 Task: Change theme to Quiet Light.
Action: Mouse moved to (1037, 598)
Screenshot: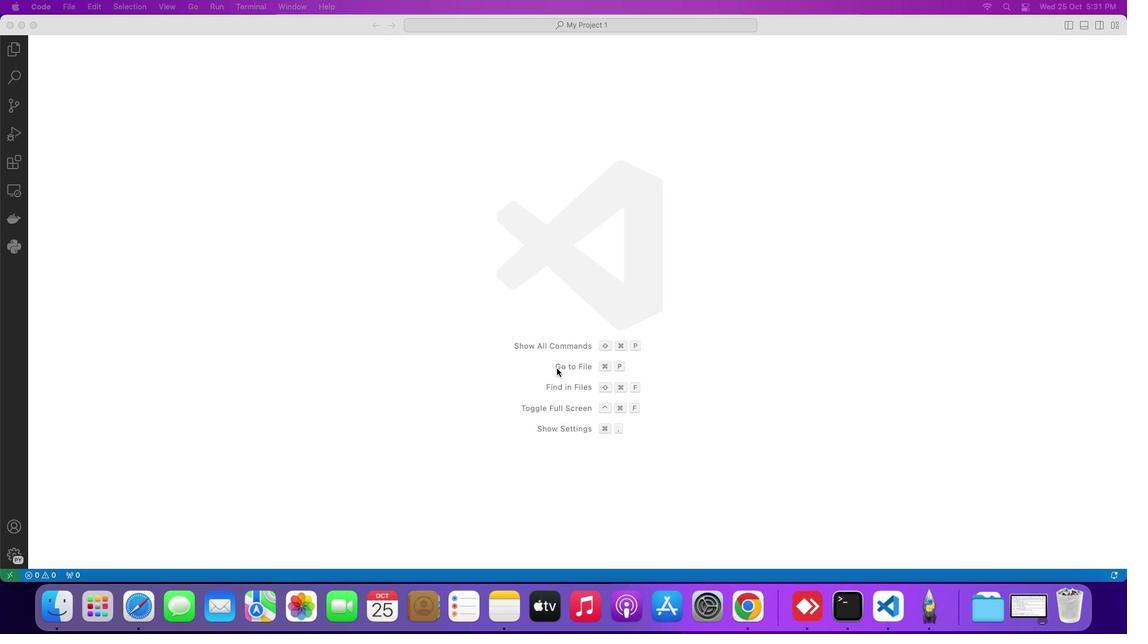 
Action: Mouse pressed left at (1037, 598)
Screenshot: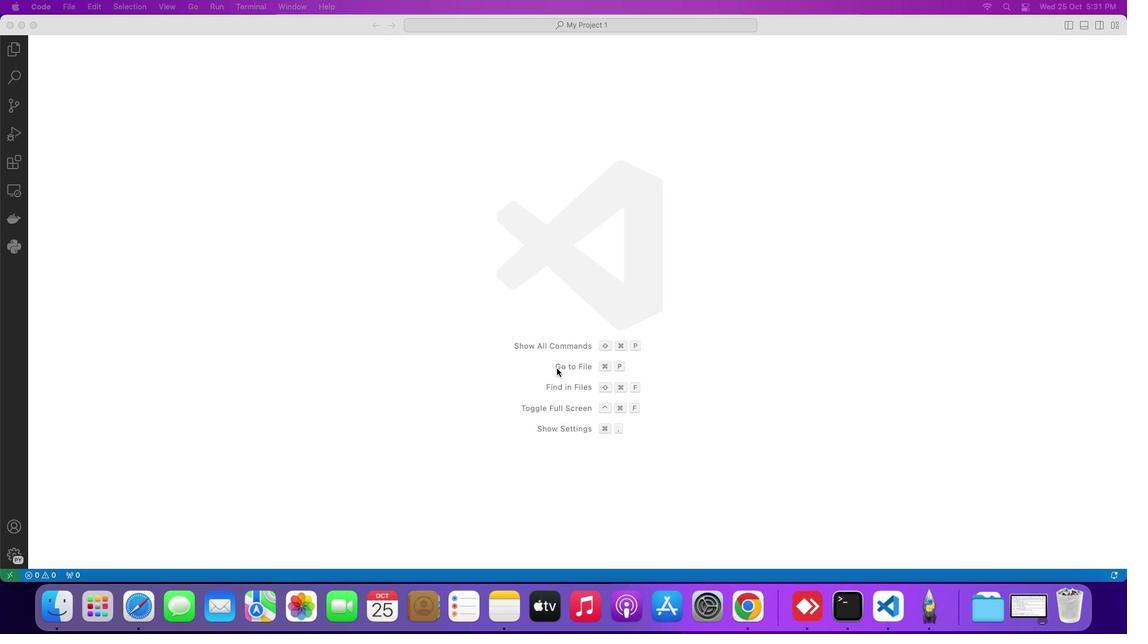 
Action: Key pressed 'y'Key.enter
Screenshot: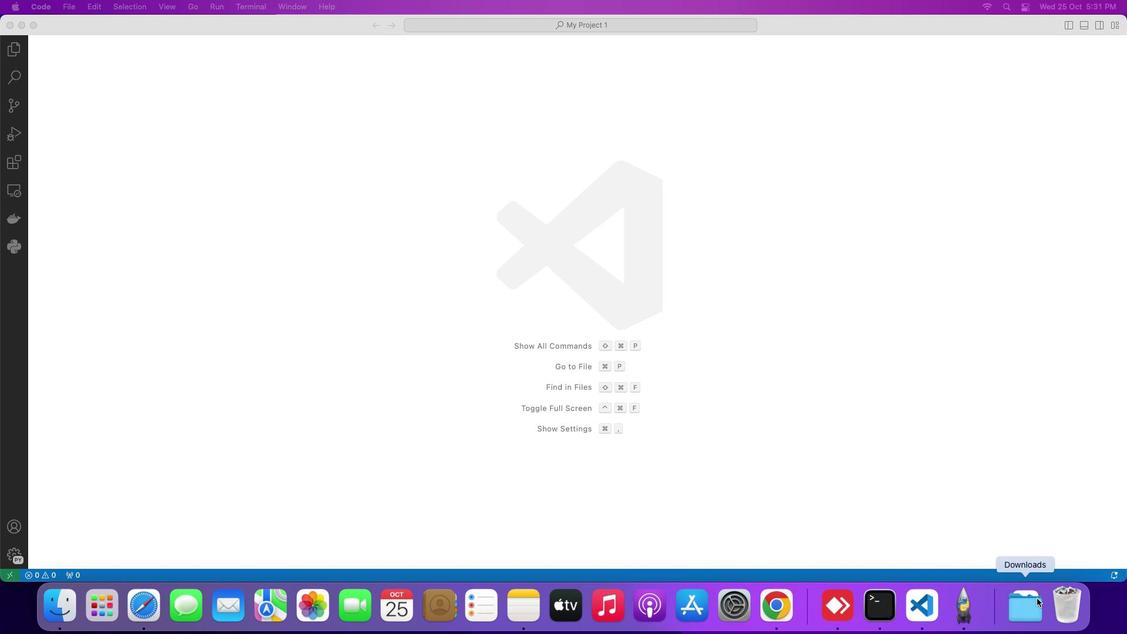 
Action: Mouse moved to (151, 175)
Screenshot: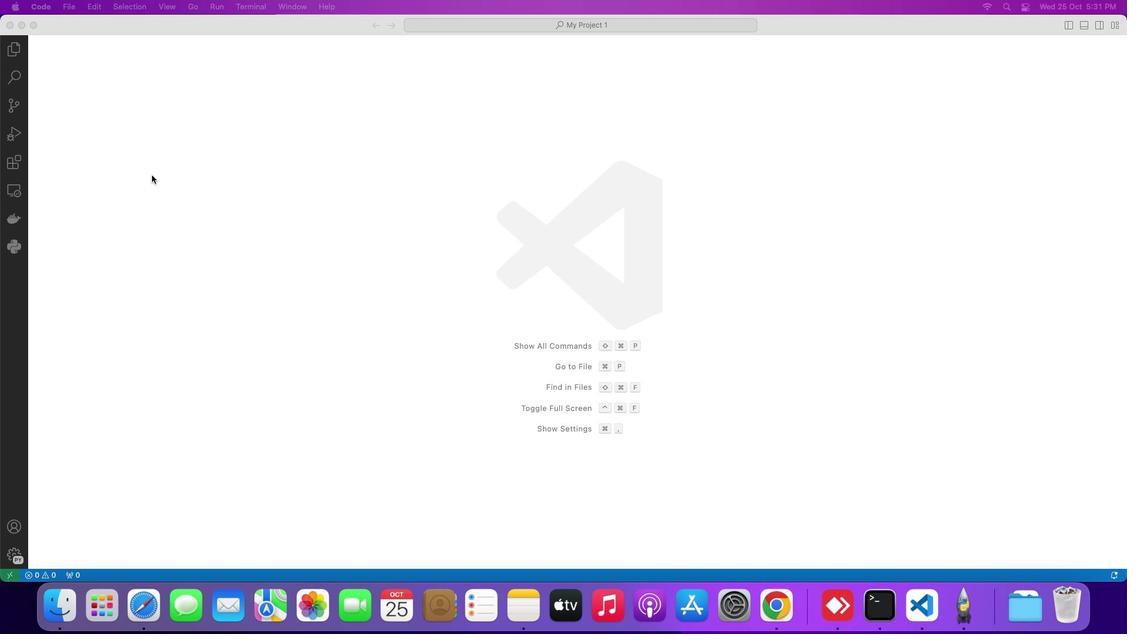 
Action: Mouse pressed left at (151, 175)
Screenshot: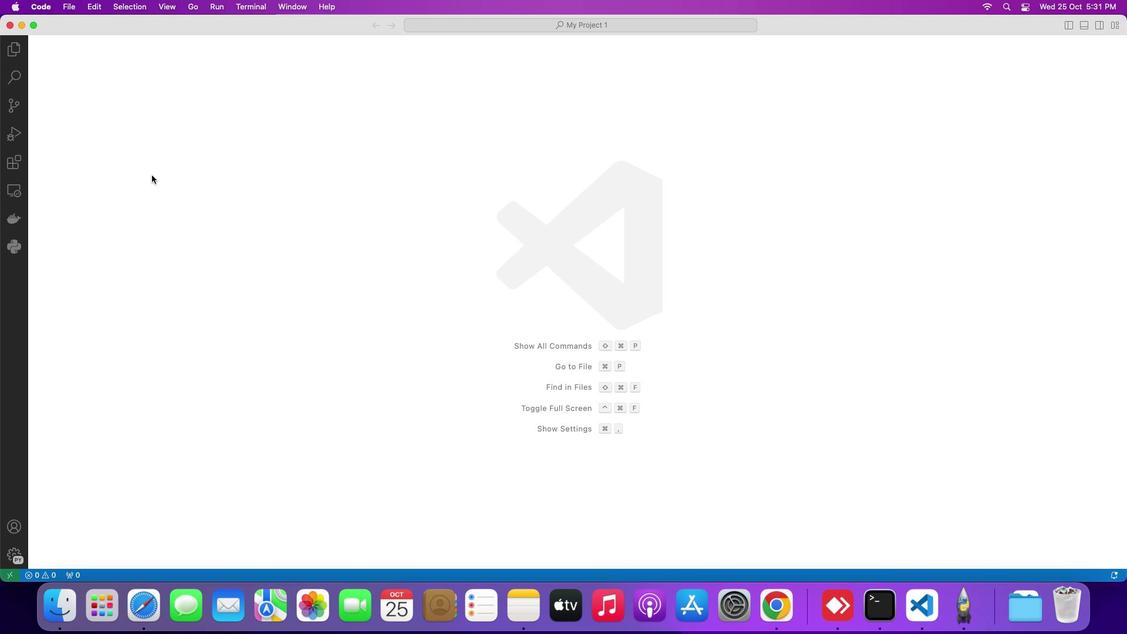 
Action: Mouse moved to (37, 4)
Screenshot: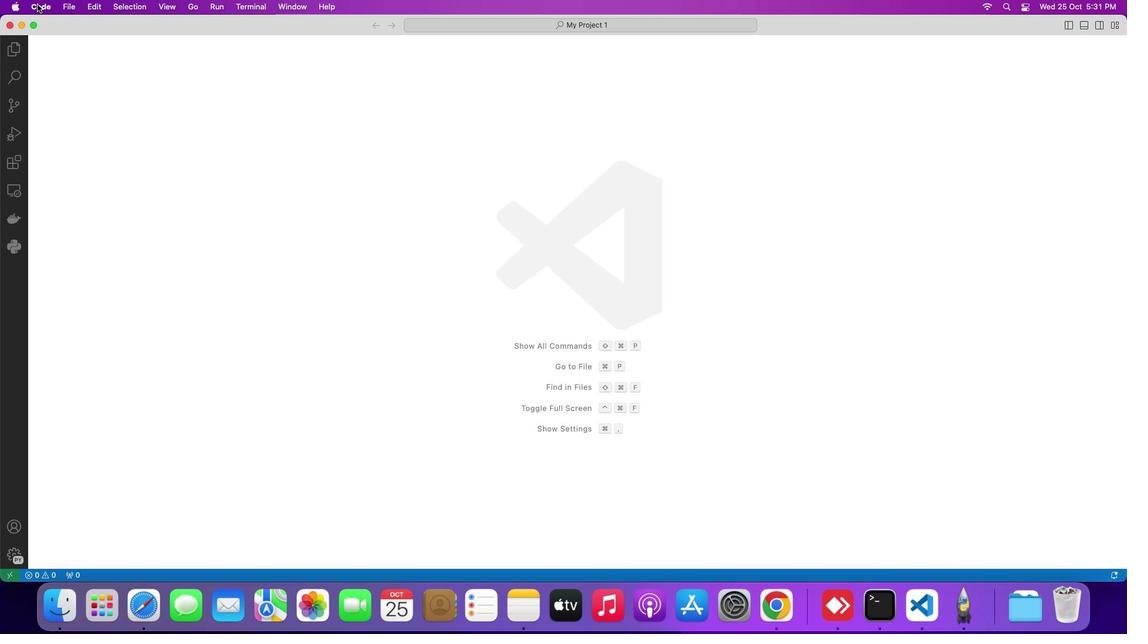 
Action: Mouse pressed left at (37, 4)
Screenshot: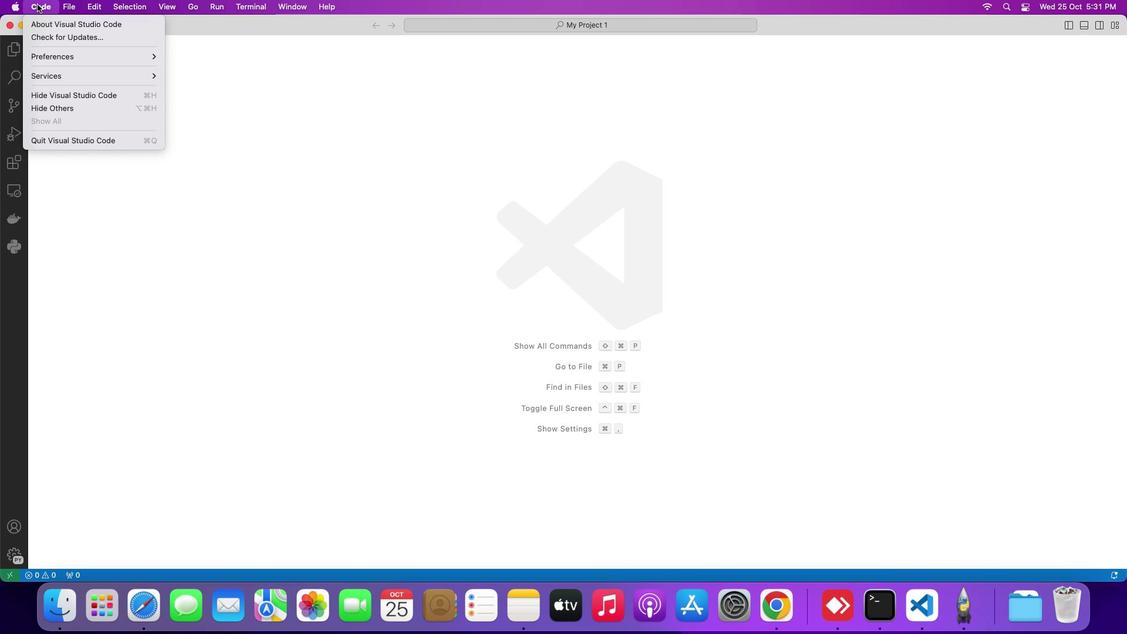 
Action: Mouse moved to (317, 136)
Screenshot: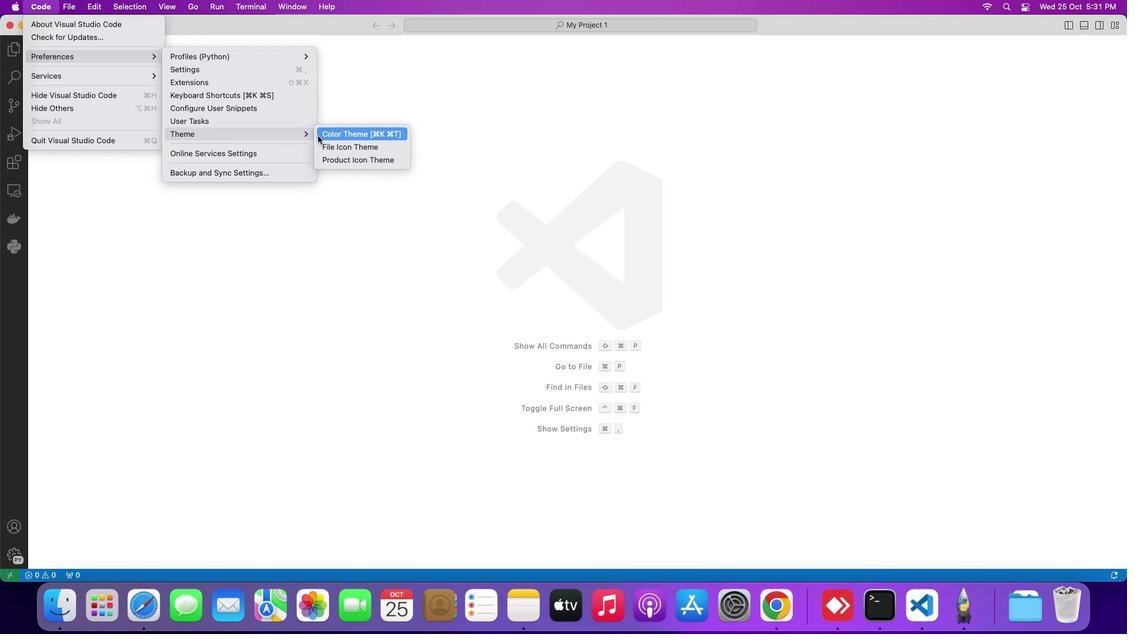 
Action: Mouse pressed left at (317, 136)
Screenshot: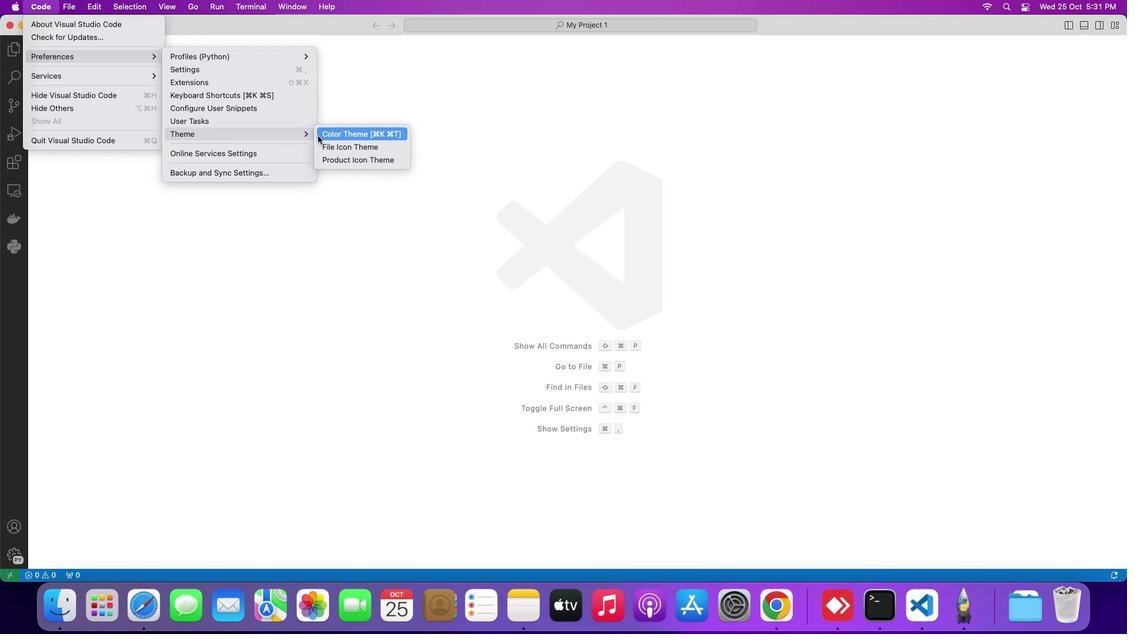 
Action: Mouse moved to (405, 102)
Screenshot: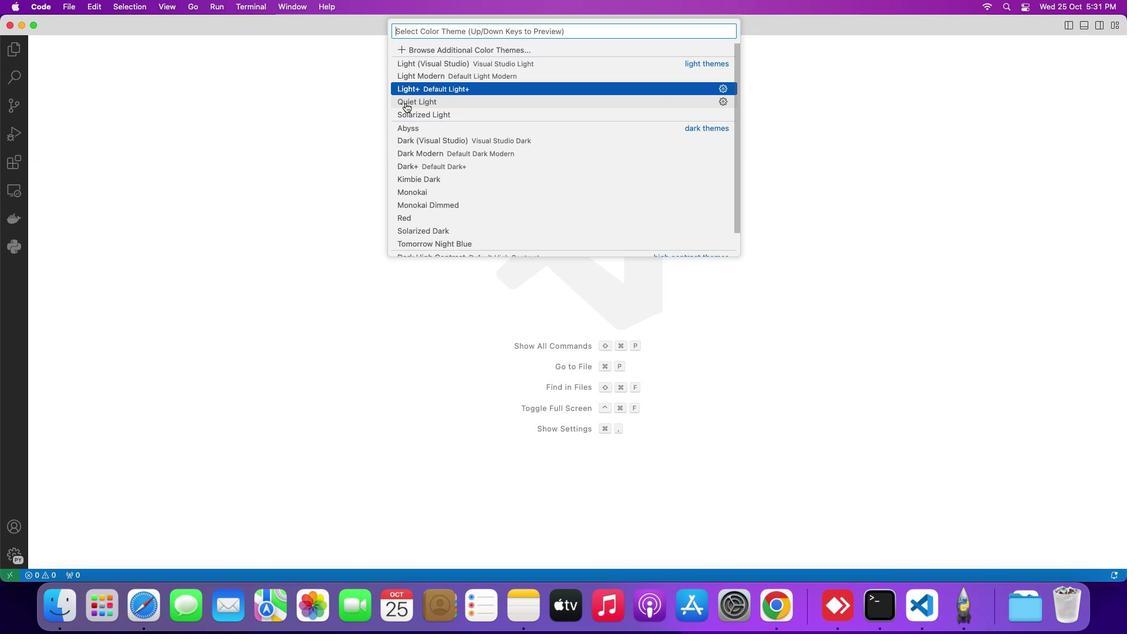 
Action: Mouse pressed left at (405, 102)
Screenshot: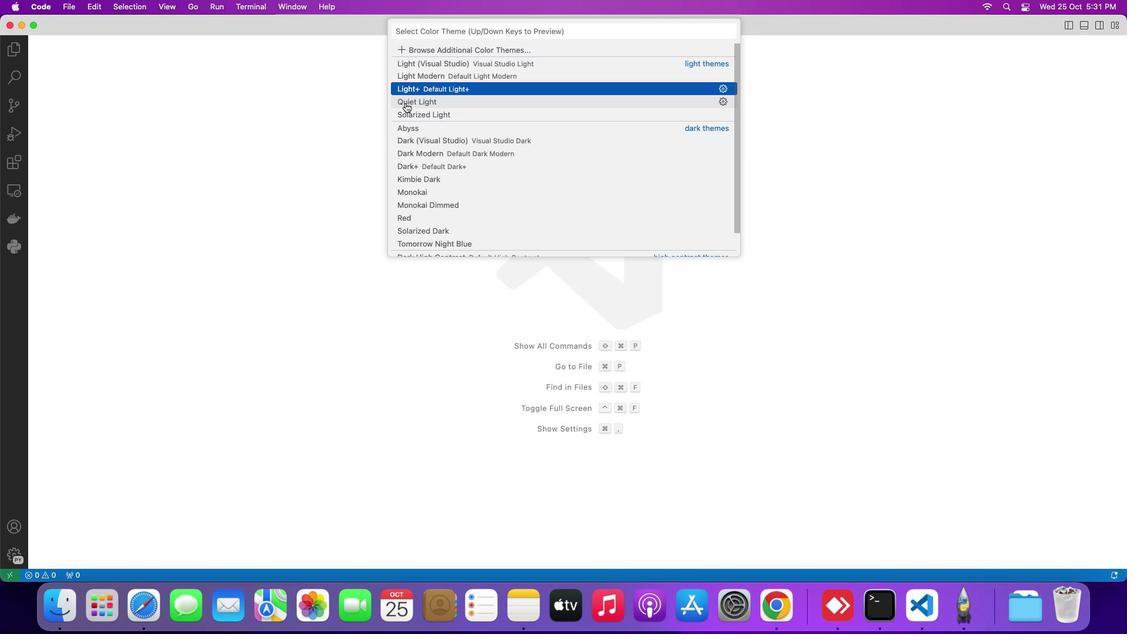 
